 Task: Change the FFT window to the Kaiser of visualizer filter.
Action: Mouse moved to (128, 10)
Screenshot: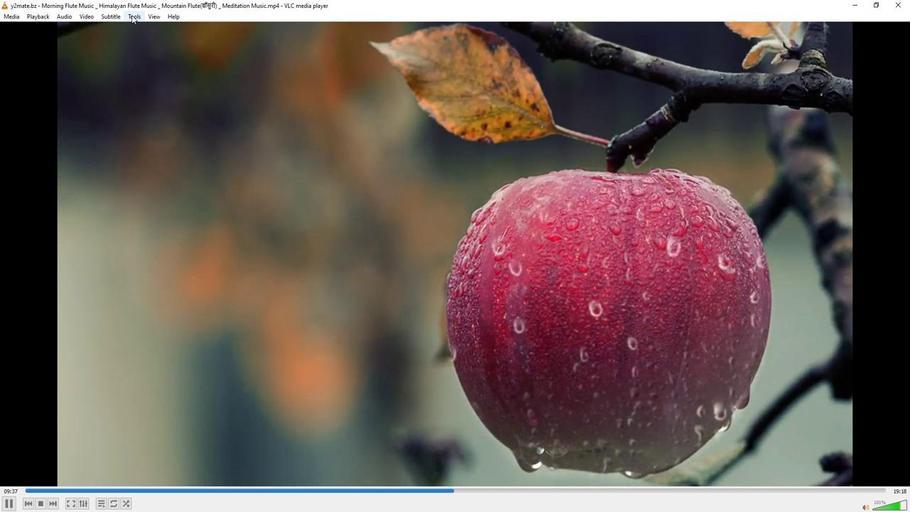 
Action: Mouse pressed left at (128, 10)
Screenshot: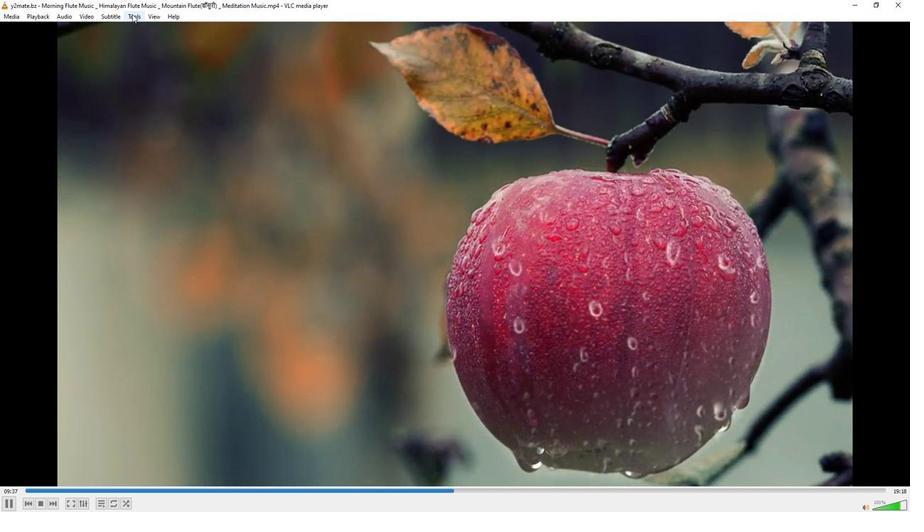 
Action: Mouse moved to (143, 129)
Screenshot: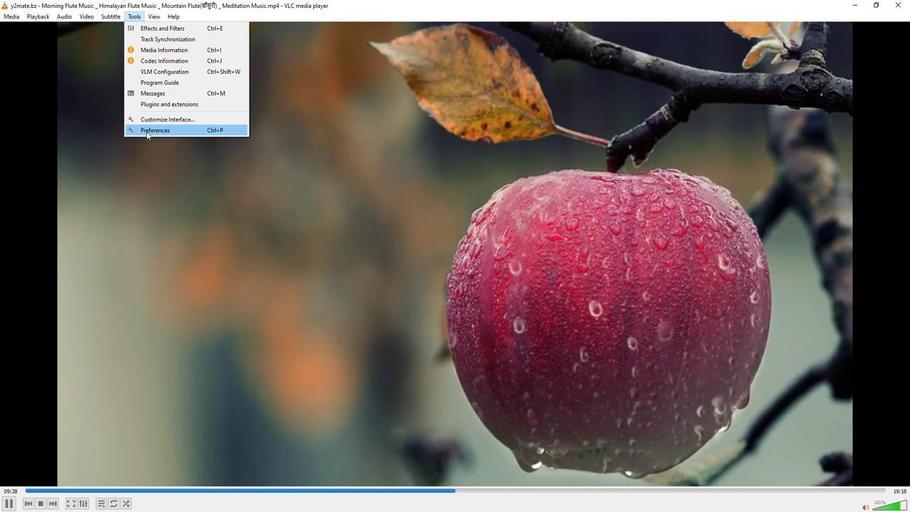 
Action: Mouse pressed left at (143, 129)
Screenshot: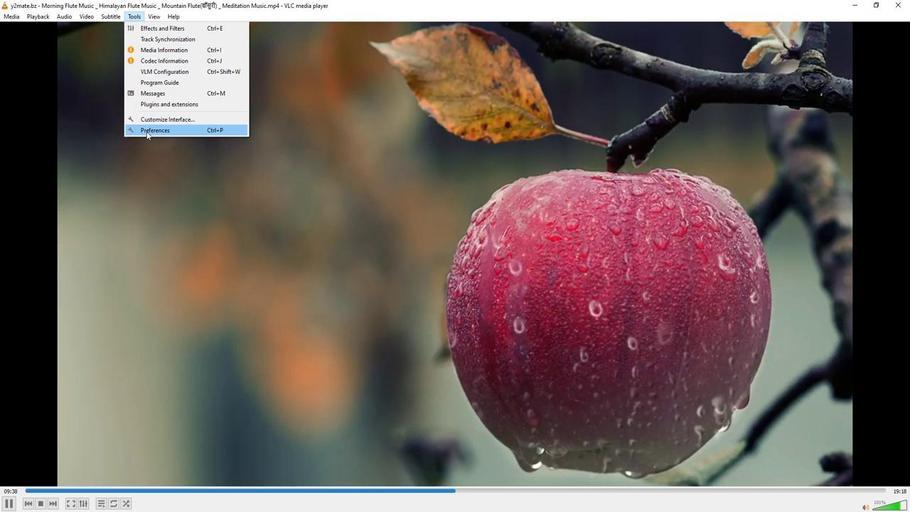 
Action: Mouse moved to (298, 419)
Screenshot: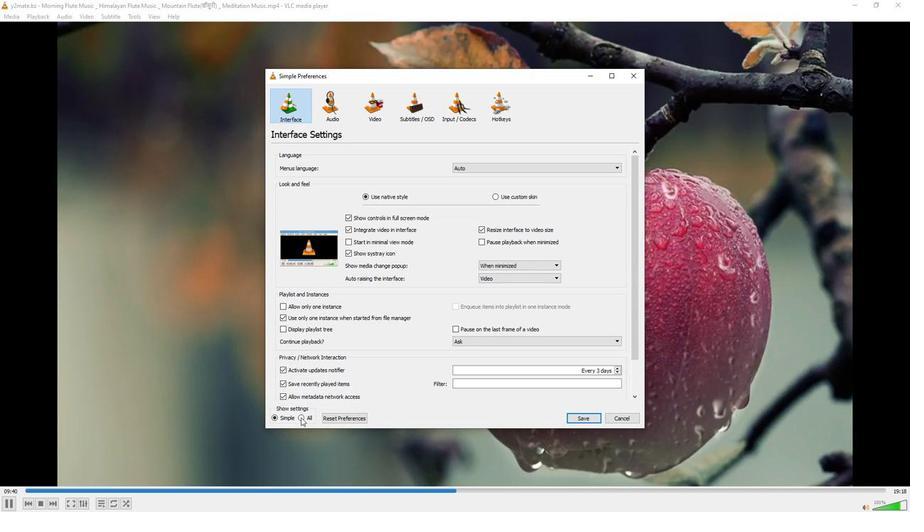
Action: Mouse pressed left at (298, 419)
Screenshot: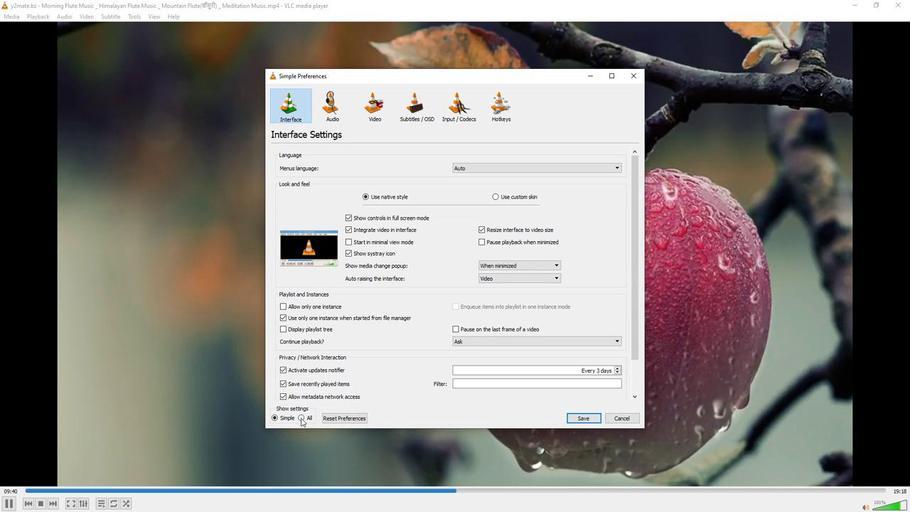 
Action: Mouse moved to (283, 224)
Screenshot: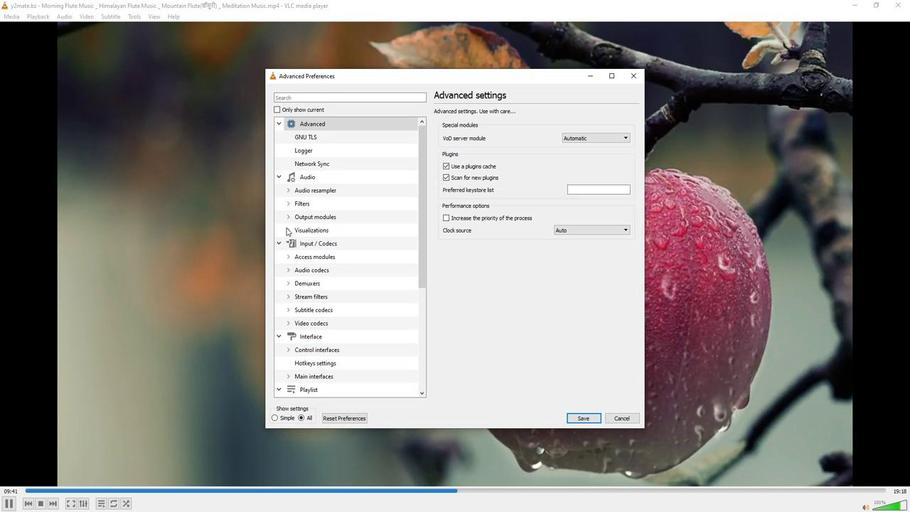 
Action: Mouse pressed left at (283, 224)
Screenshot: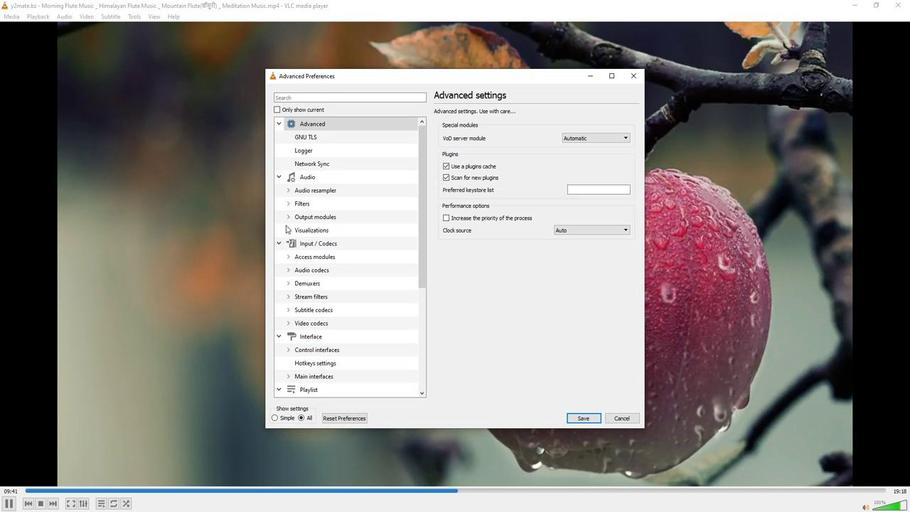 
Action: Mouse moved to (306, 281)
Screenshot: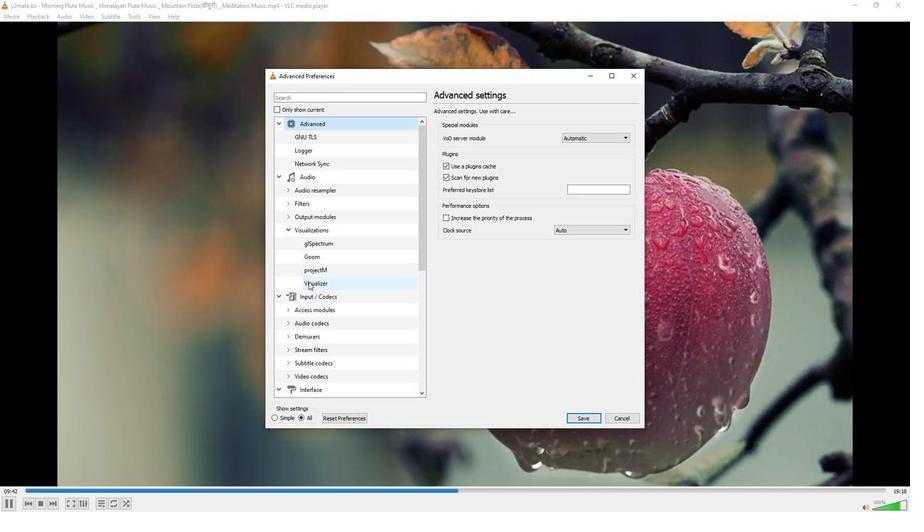 
Action: Mouse pressed left at (306, 281)
Screenshot: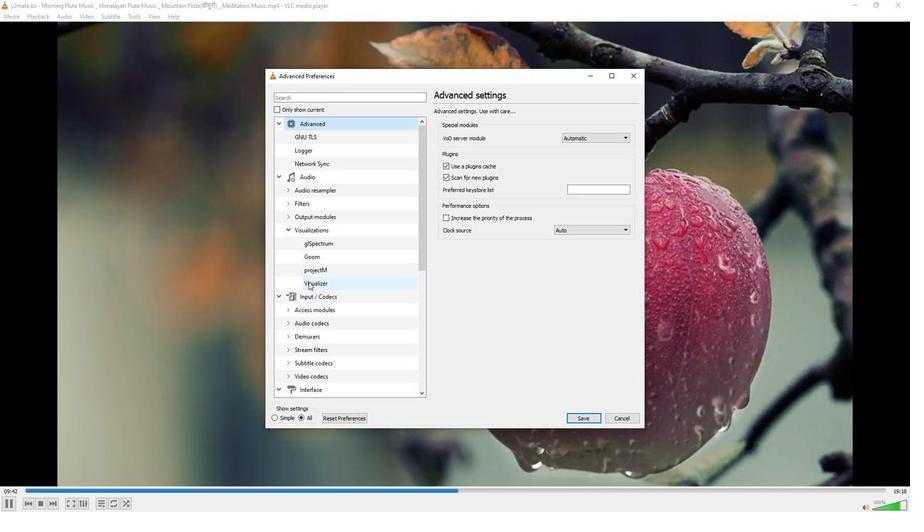 
Action: Mouse moved to (596, 176)
Screenshot: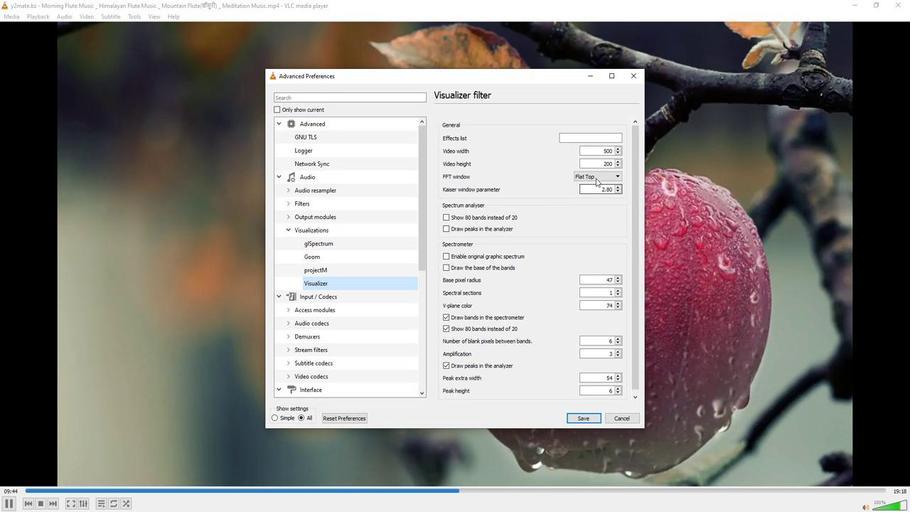 
Action: Mouse pressed left at (596, 176)
Screenshot: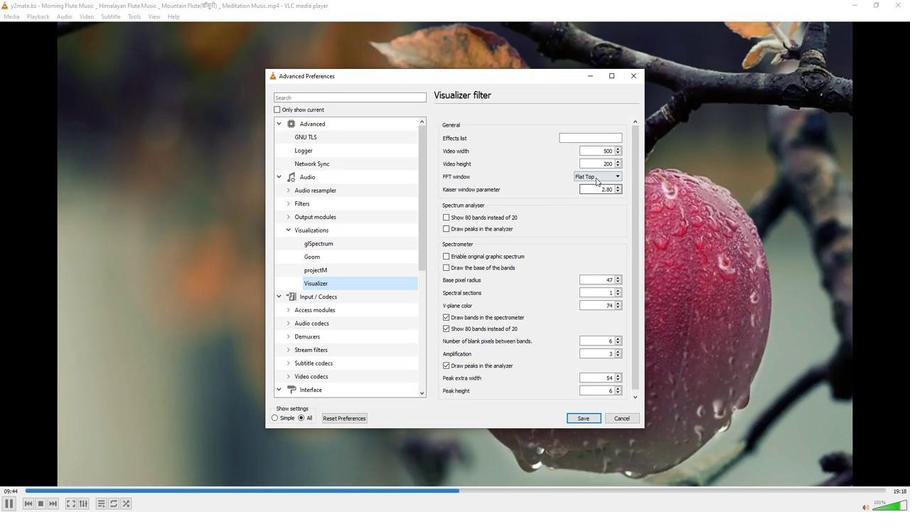 
Action: Mouse moved to (601, 205)
Screenshot: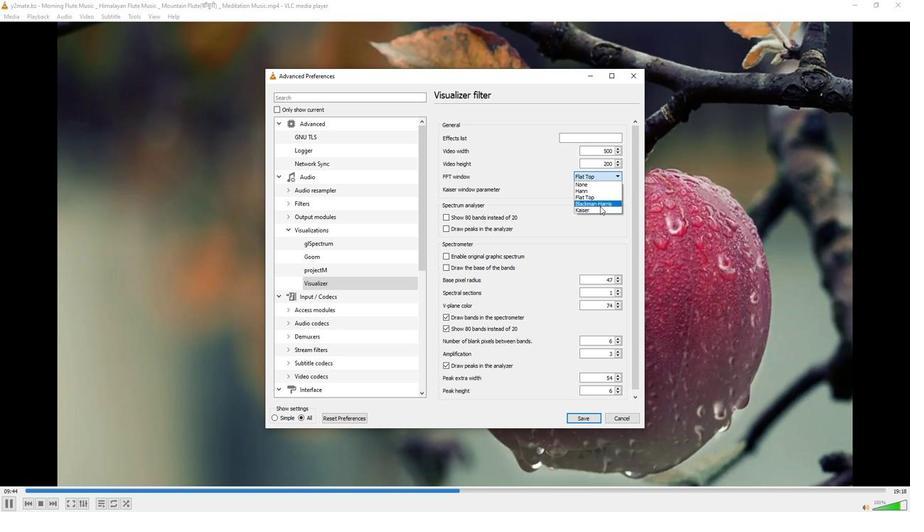 
Action: Mouse pressed left at (601, 205)
Screenshot: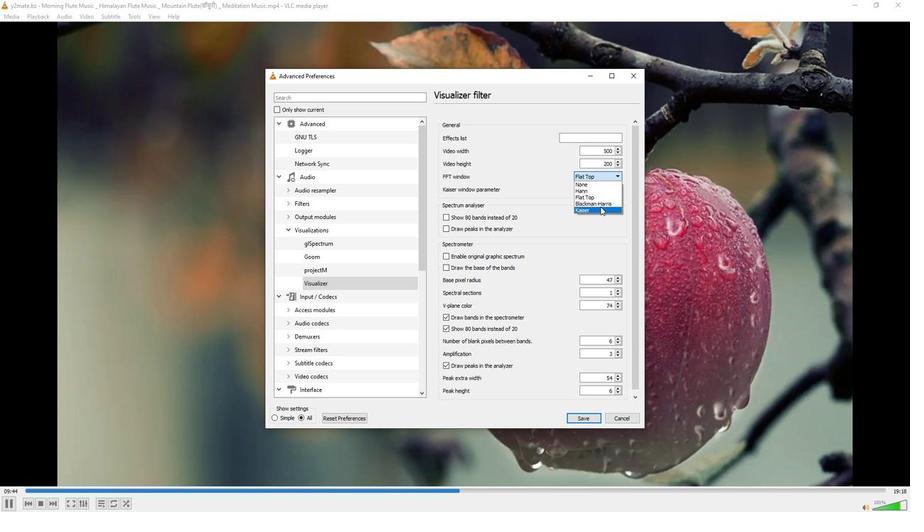 
